 Task: Use the formula "COUPPCD" in spreadsheet "Project portfolio".
Action: Mouse moved to (514, 579)
Screenshot: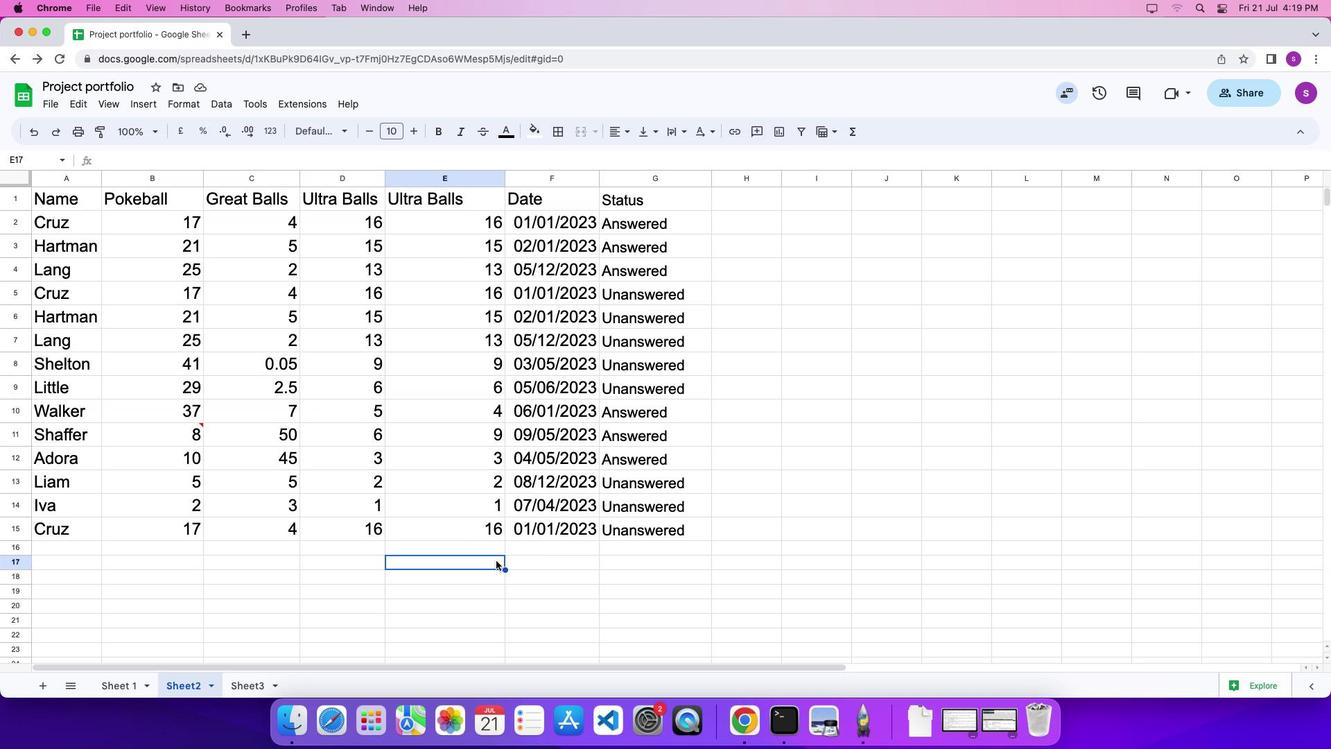 
Action: Mouse pressed left at (514, 579)
Screenshot: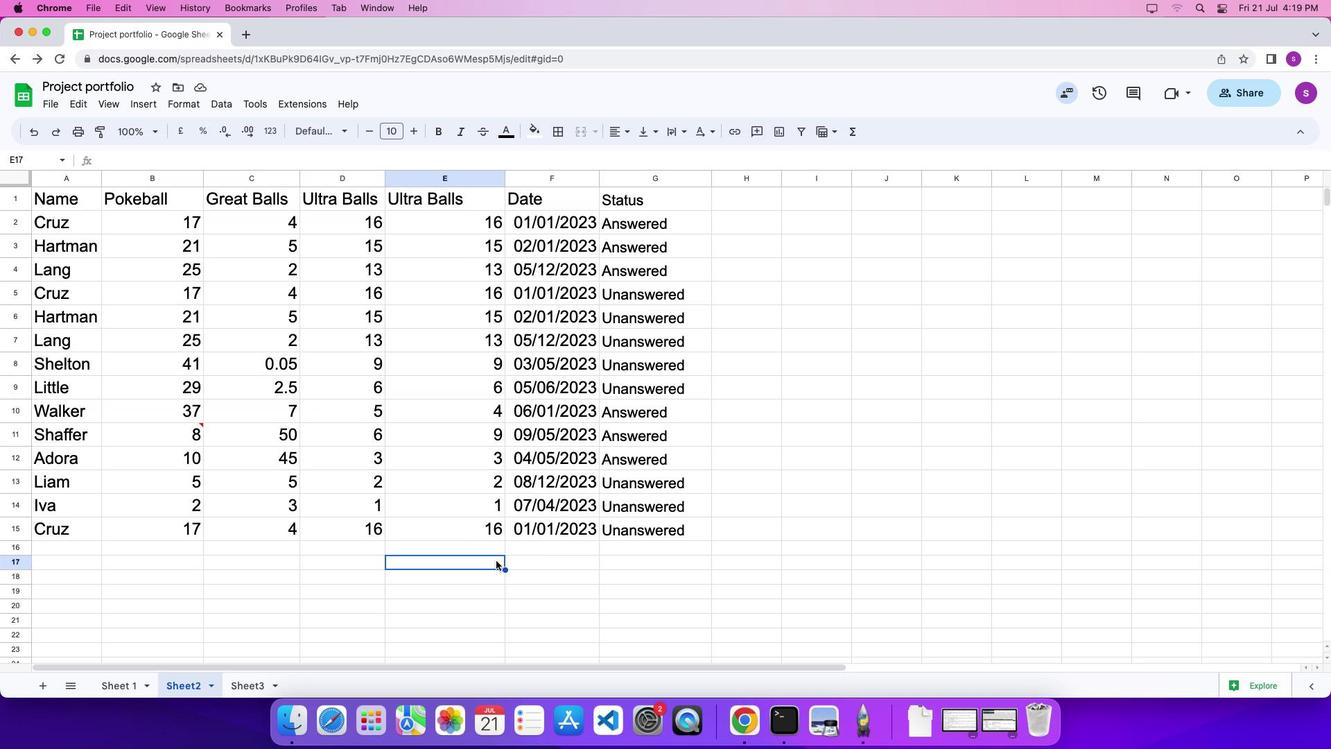 
Action: Mouse moved to (514, 579)
Screenshot: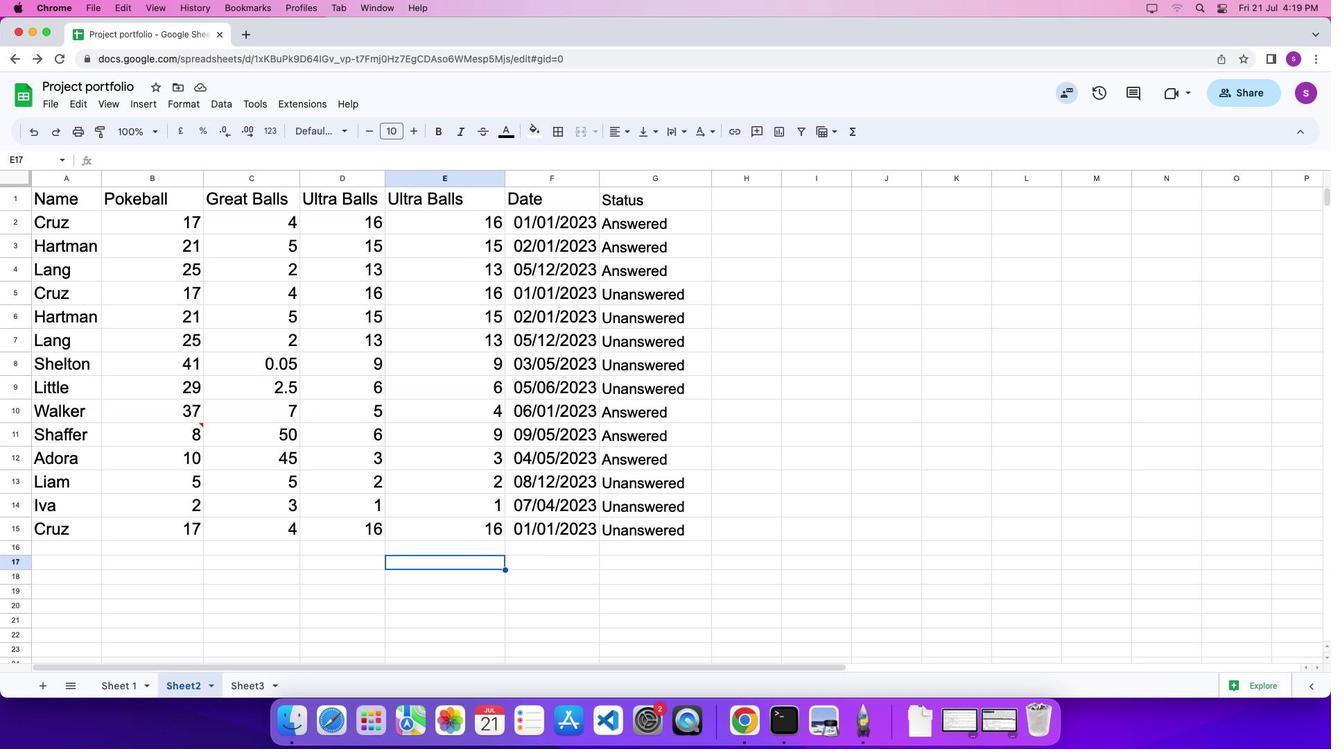 
Action: Key pressed '='
Screenshot: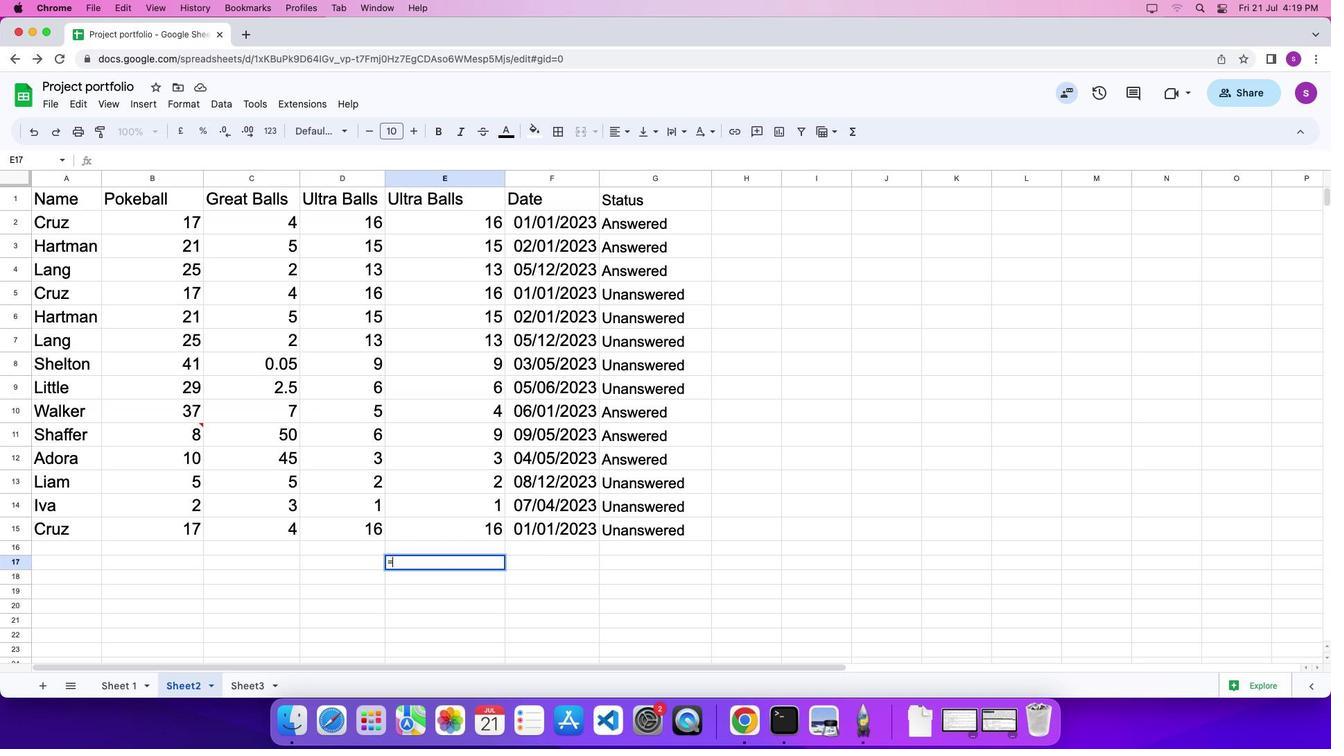 
Action: Mouse moved to (870, 152)
Screenshot: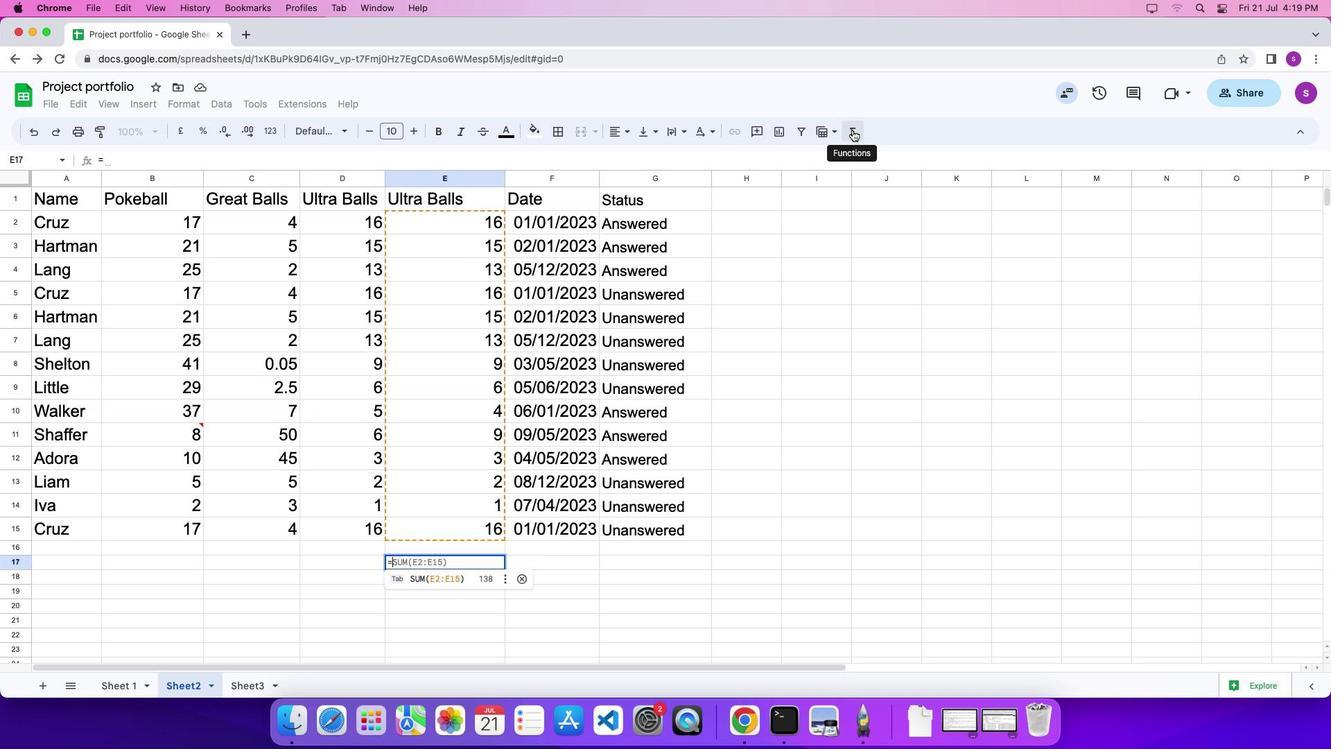 
Action: Mouse pressed left at (870, 152)
Screenshot: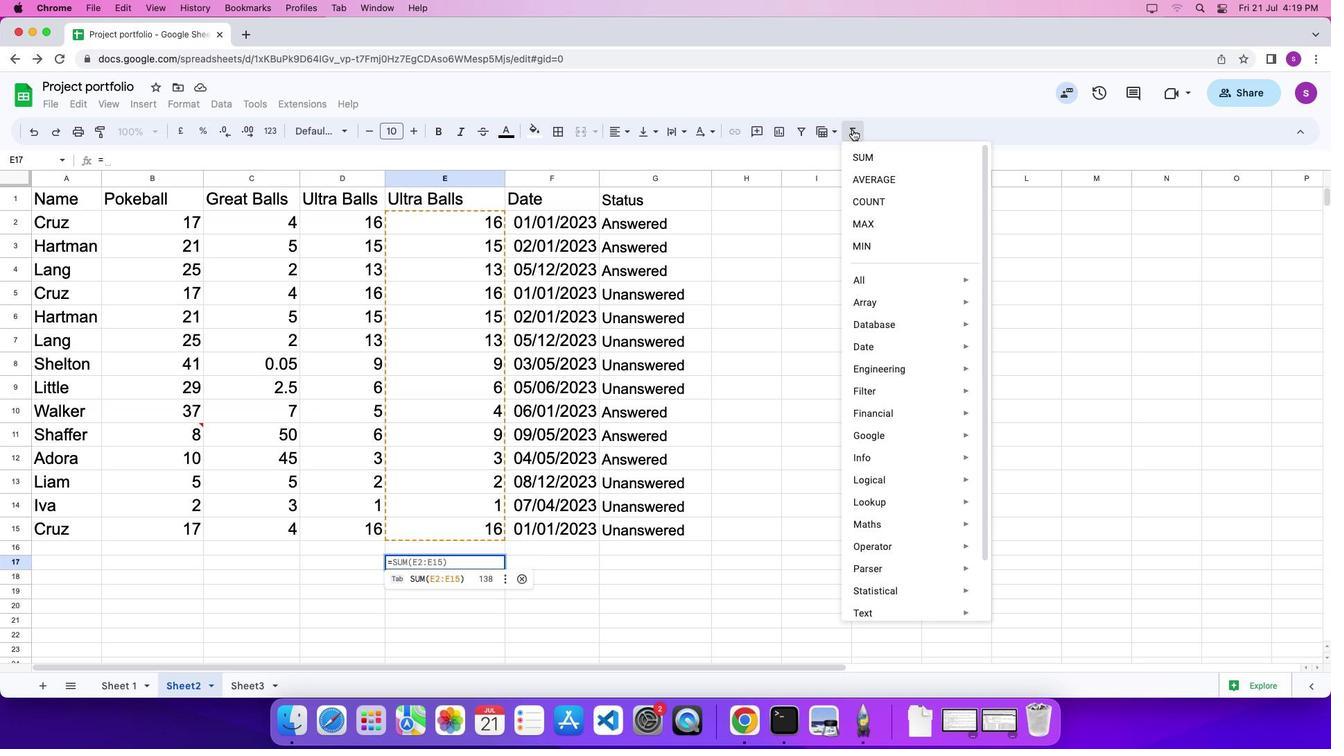 
Action: Mouse moved to (1060, 697)
Screenshot: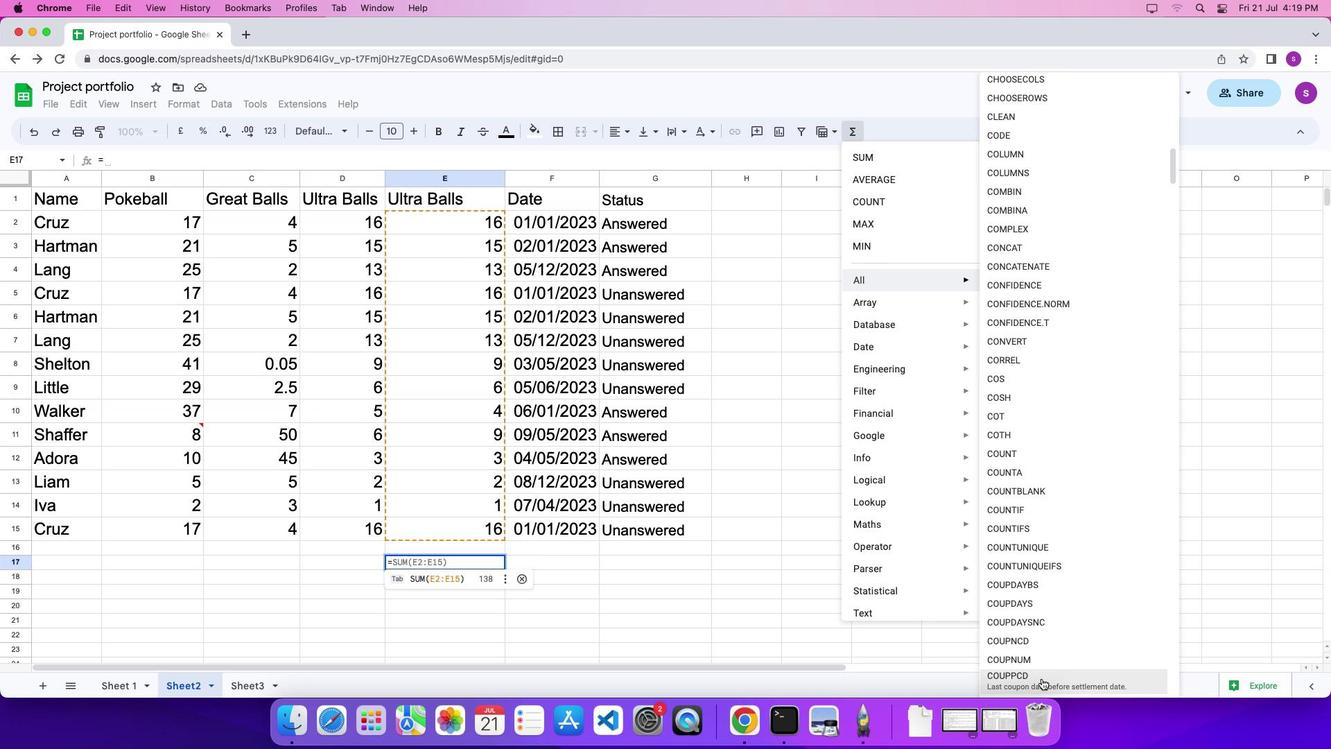 
Action: Mouse pressed left at (1060, 697)
Screenshot: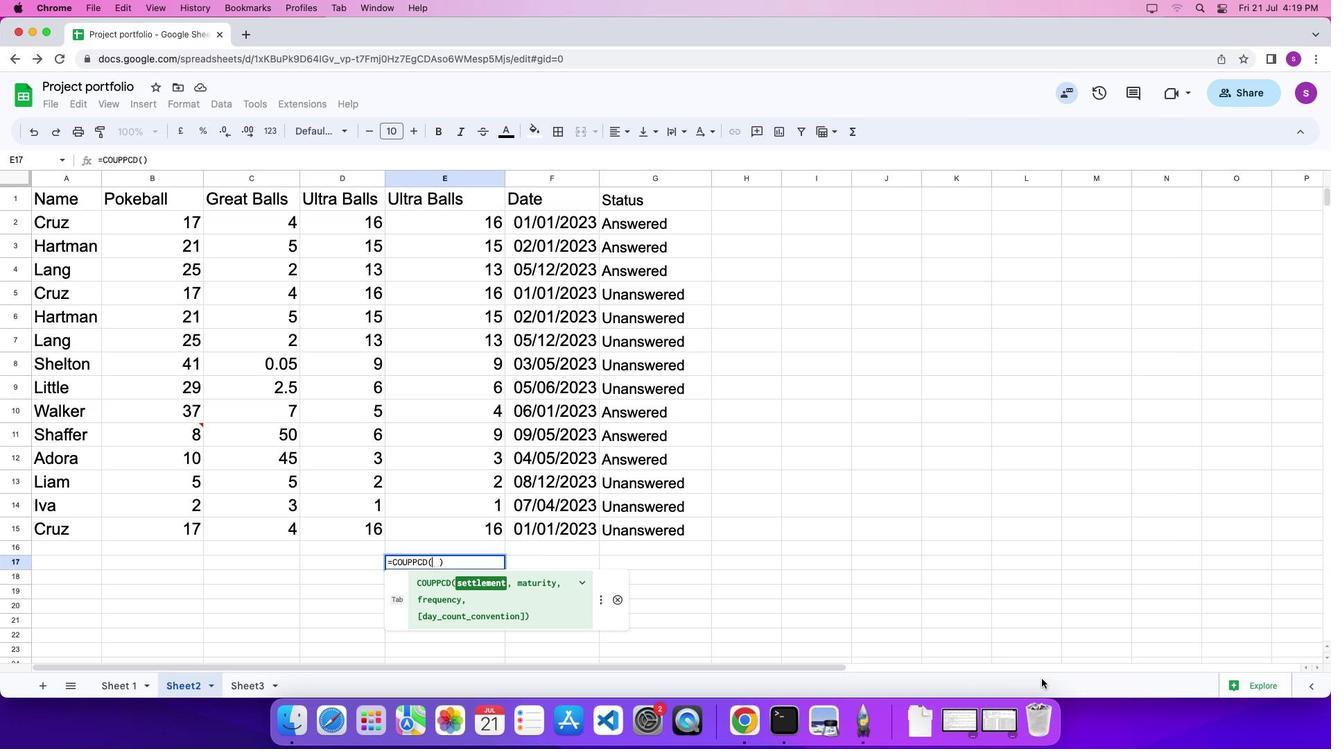 
Action: Mouse moved to (595, 239)
Screenshot: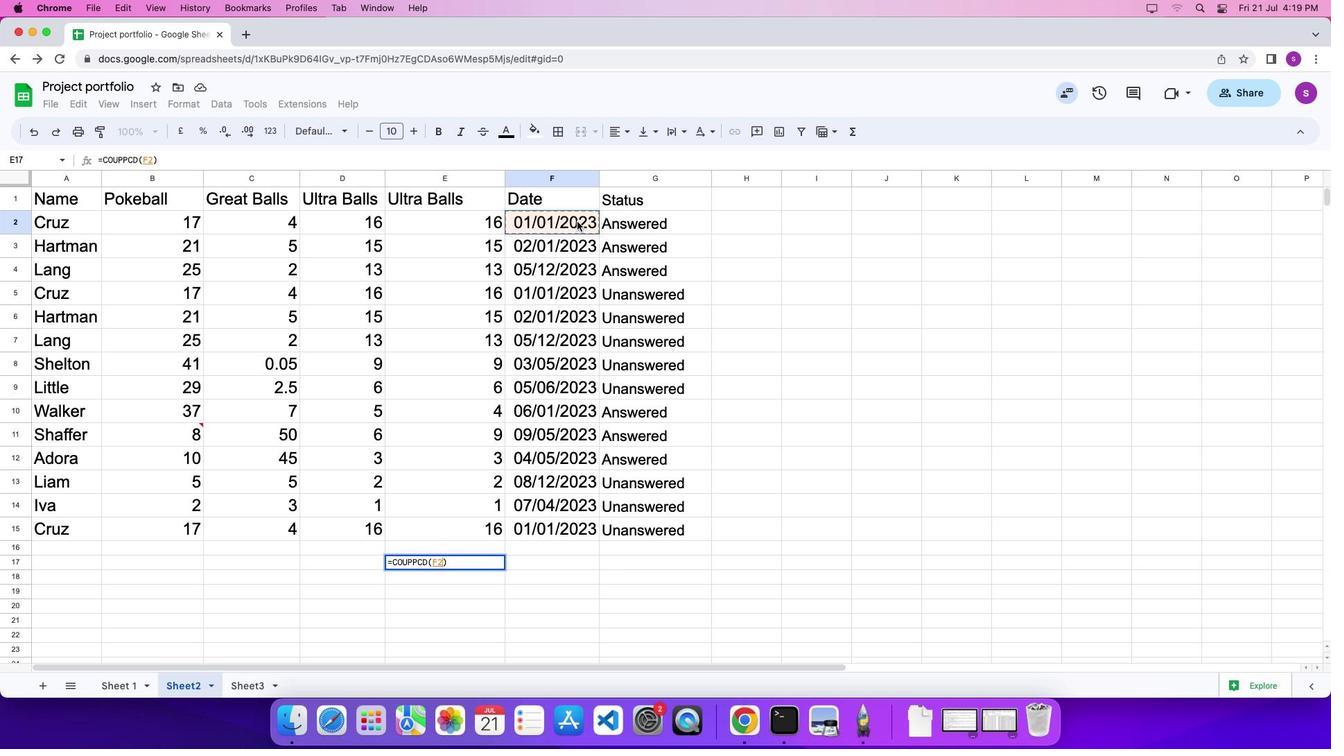 
Action: Mouse pressed left at (595, 239)
Screenshot: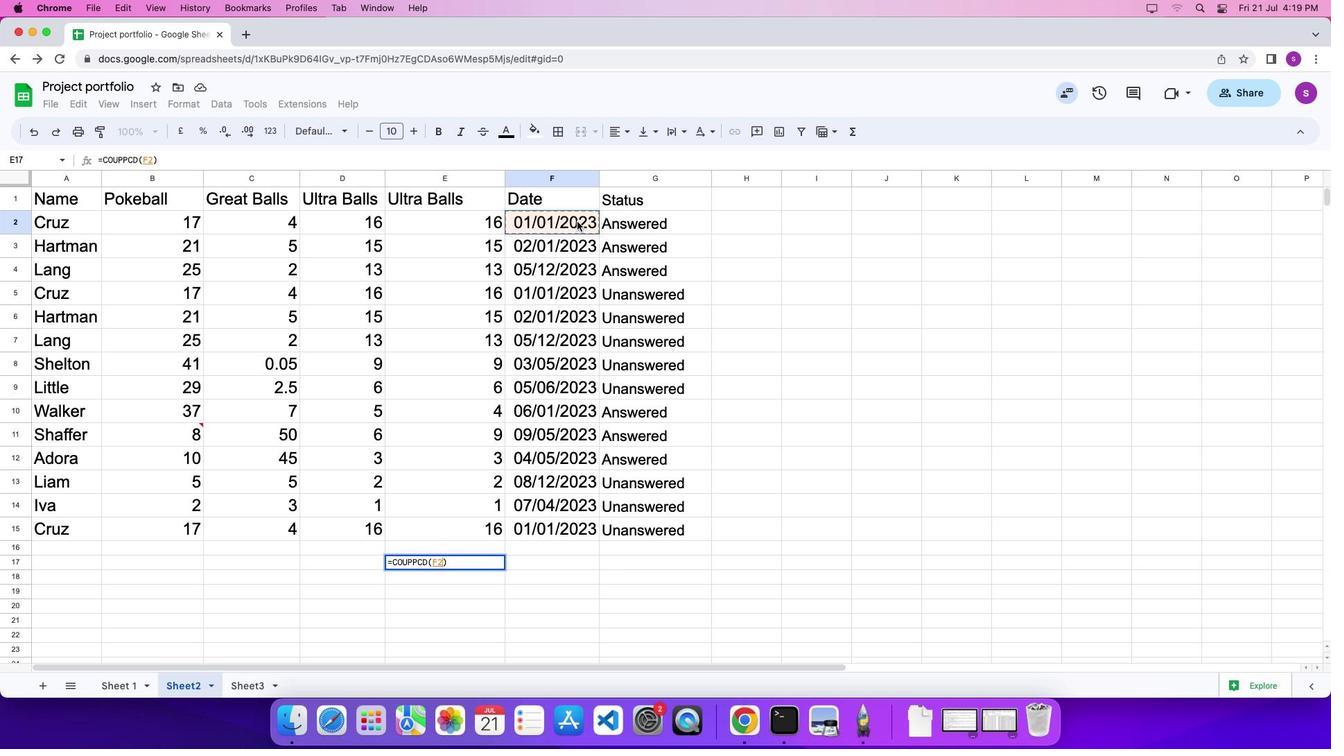 
Action: Key pressed ','
Screenshot: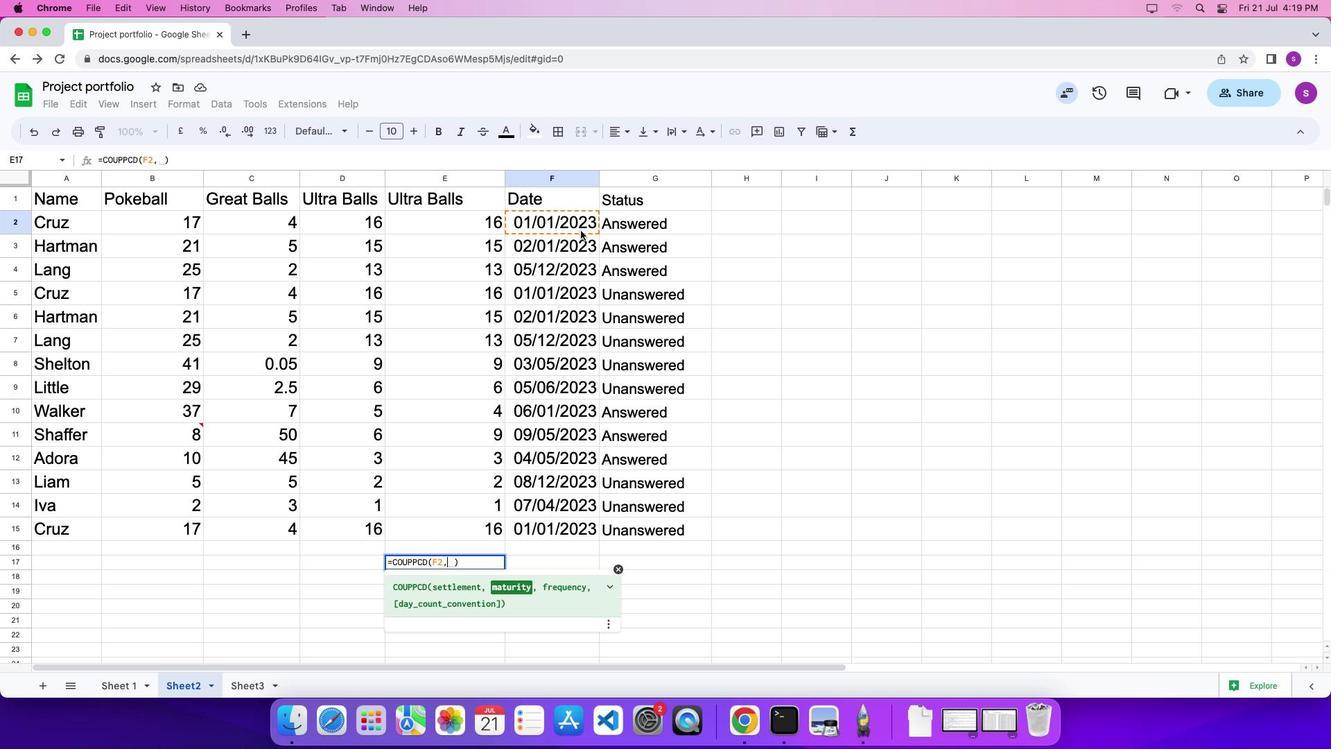 
Action: Mouse moved to (600, 262)
Screenshot: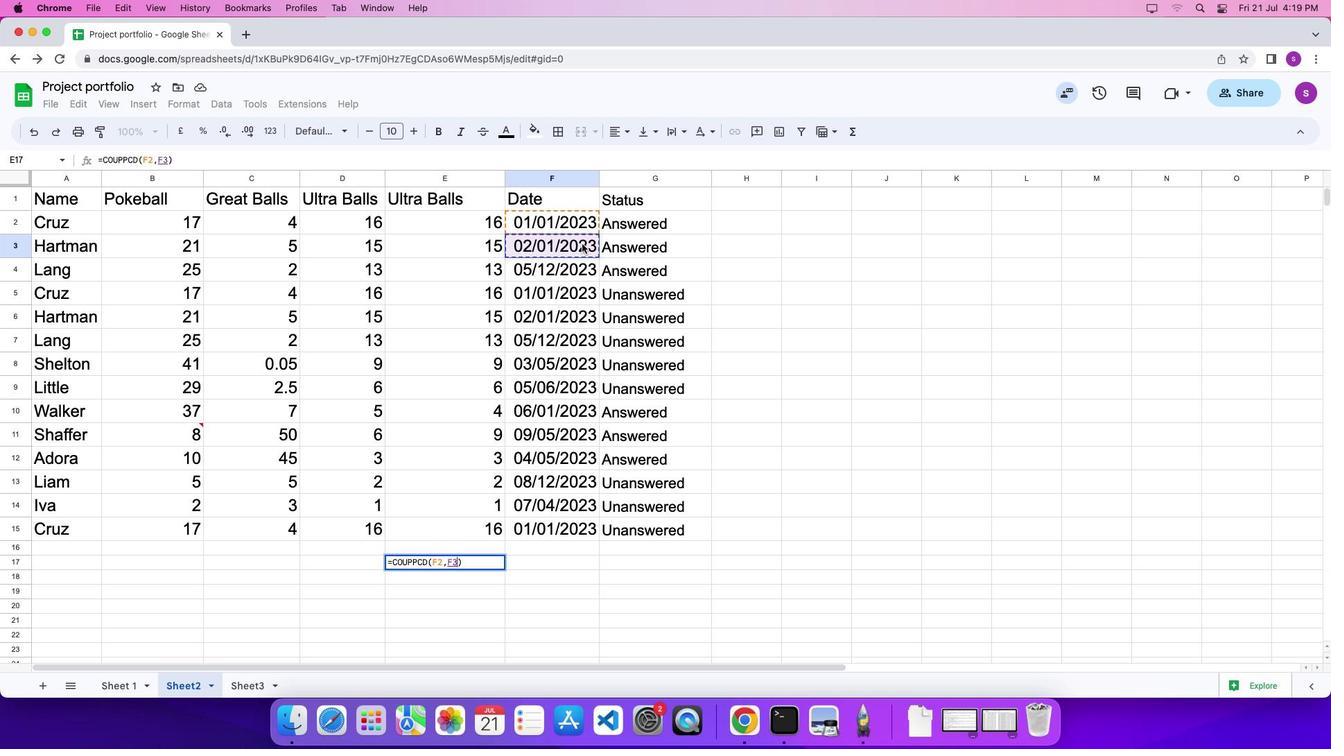 
Action: Mouse pressed left at (600, 262)
Screenshot: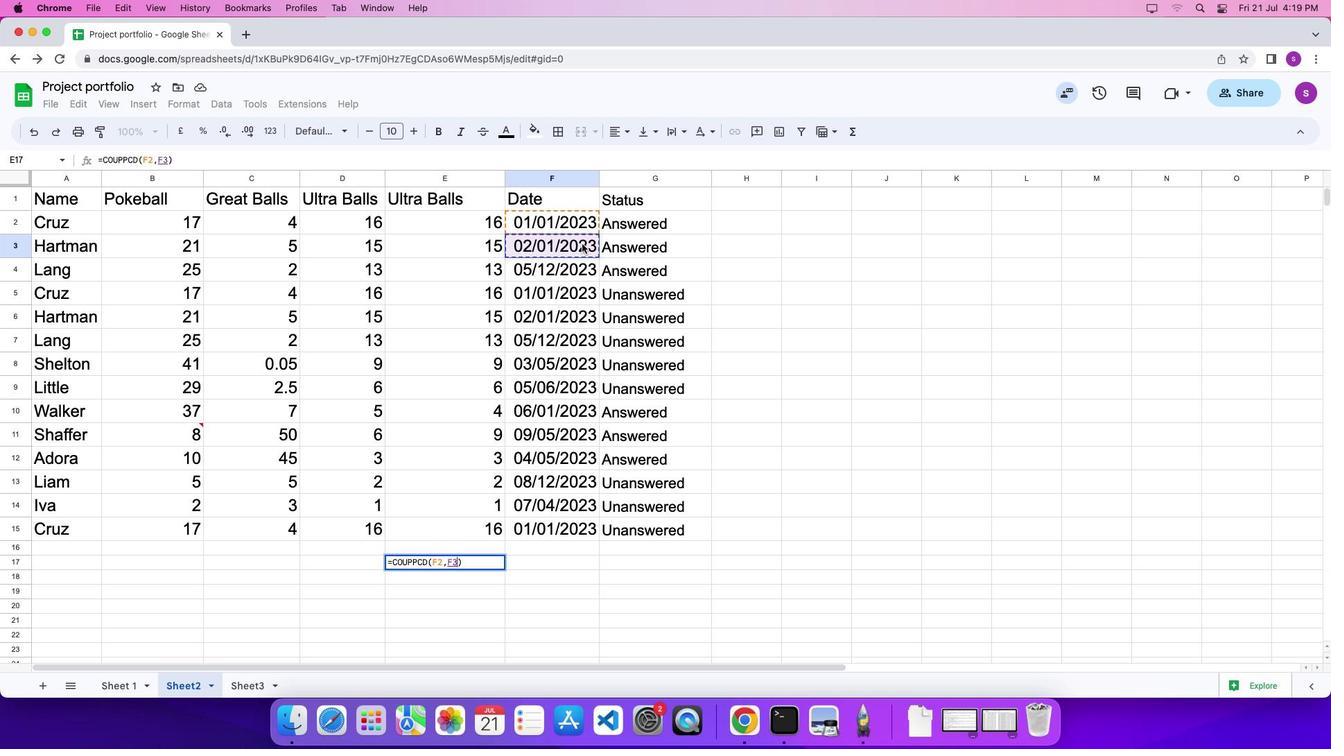
Action: Mouse moved to (600, 262)
Screenshot: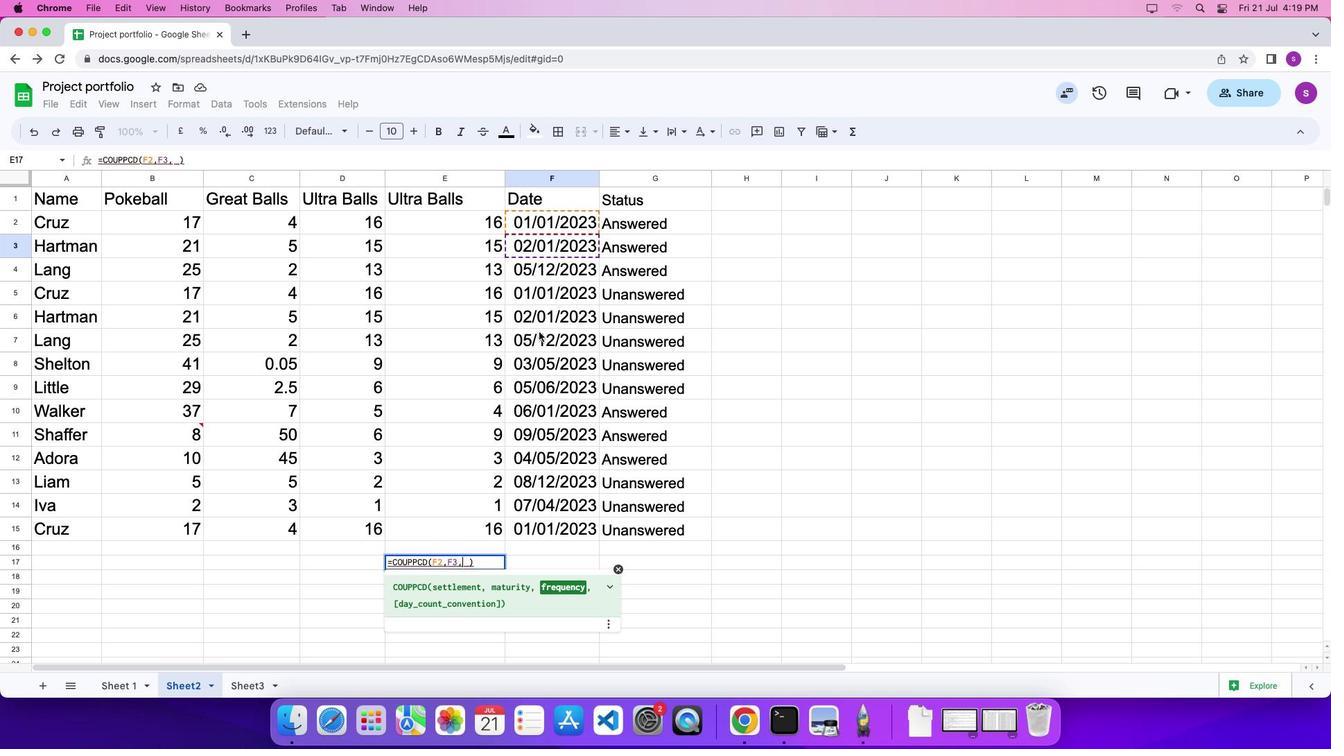 
Action: Key pressed ','
Screenshot: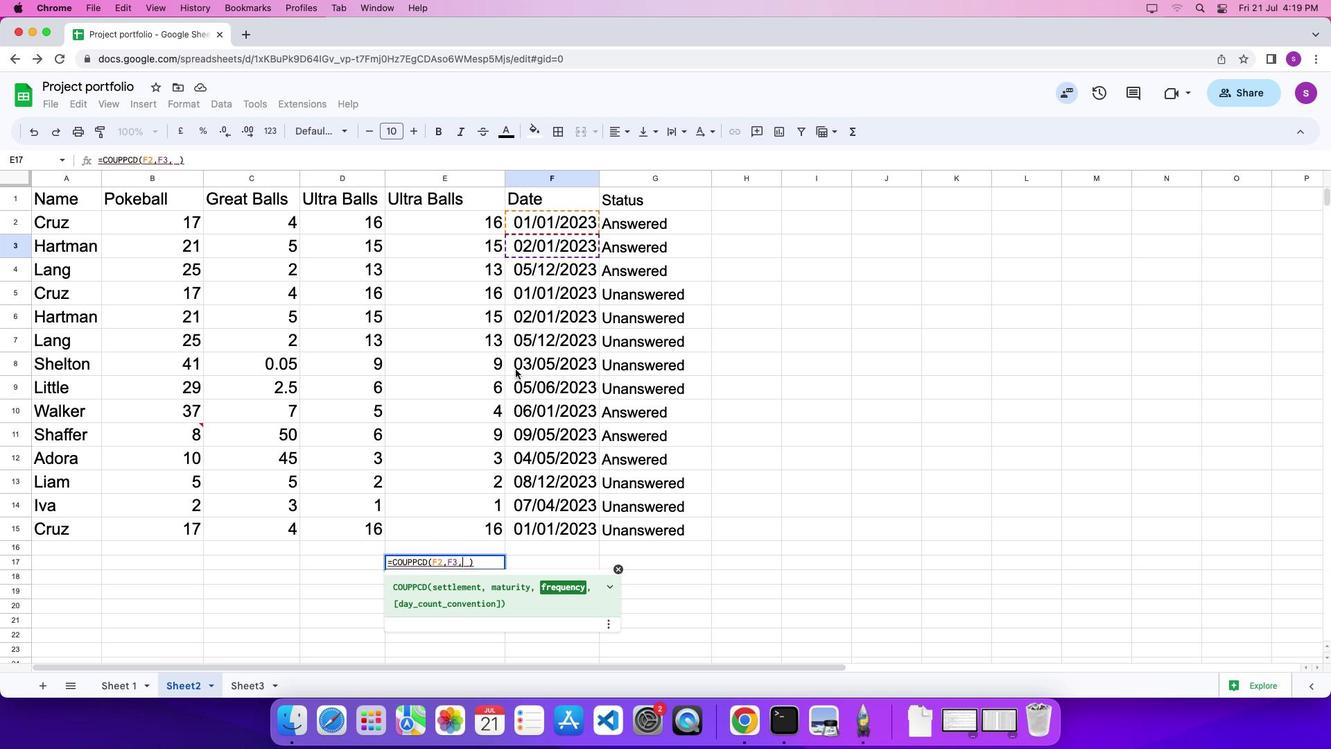 
Action: Mouse moved to (387, 501)
Screenshot: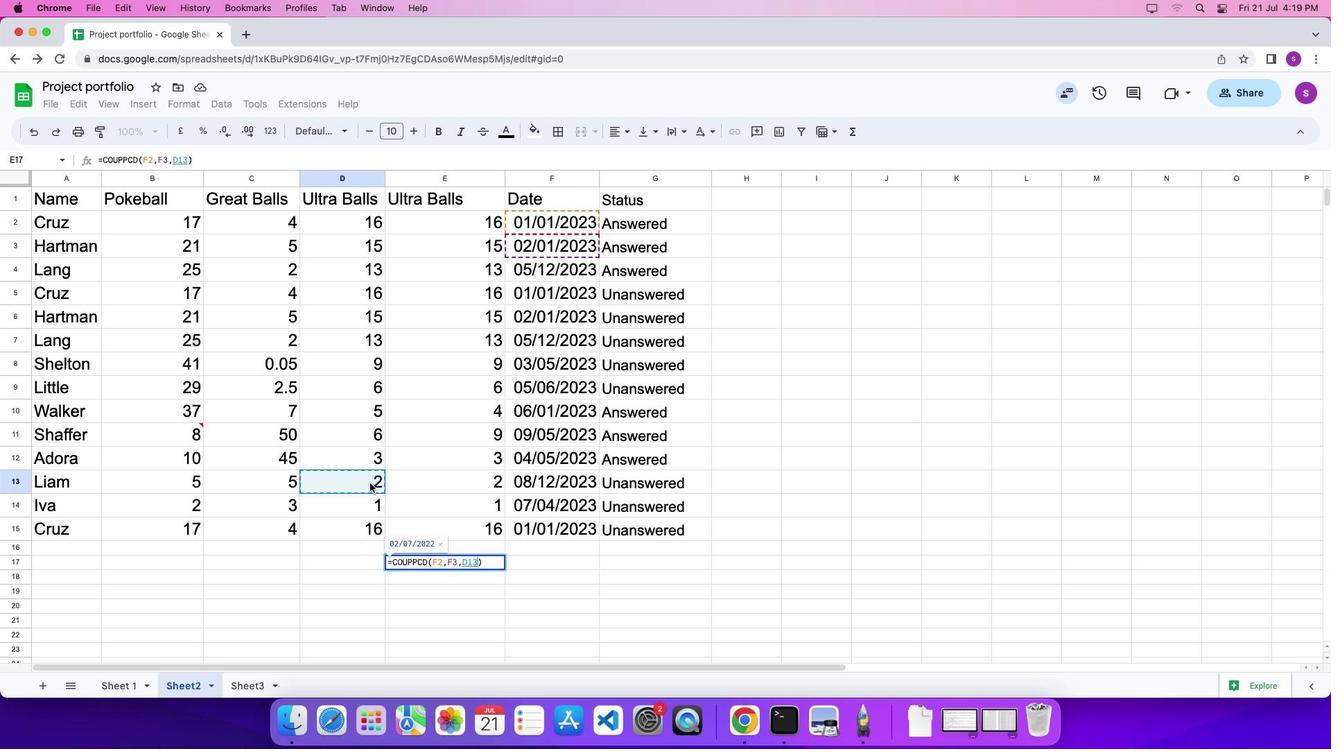
Action: Mouse pressed left at (387, 501)
Screenshot: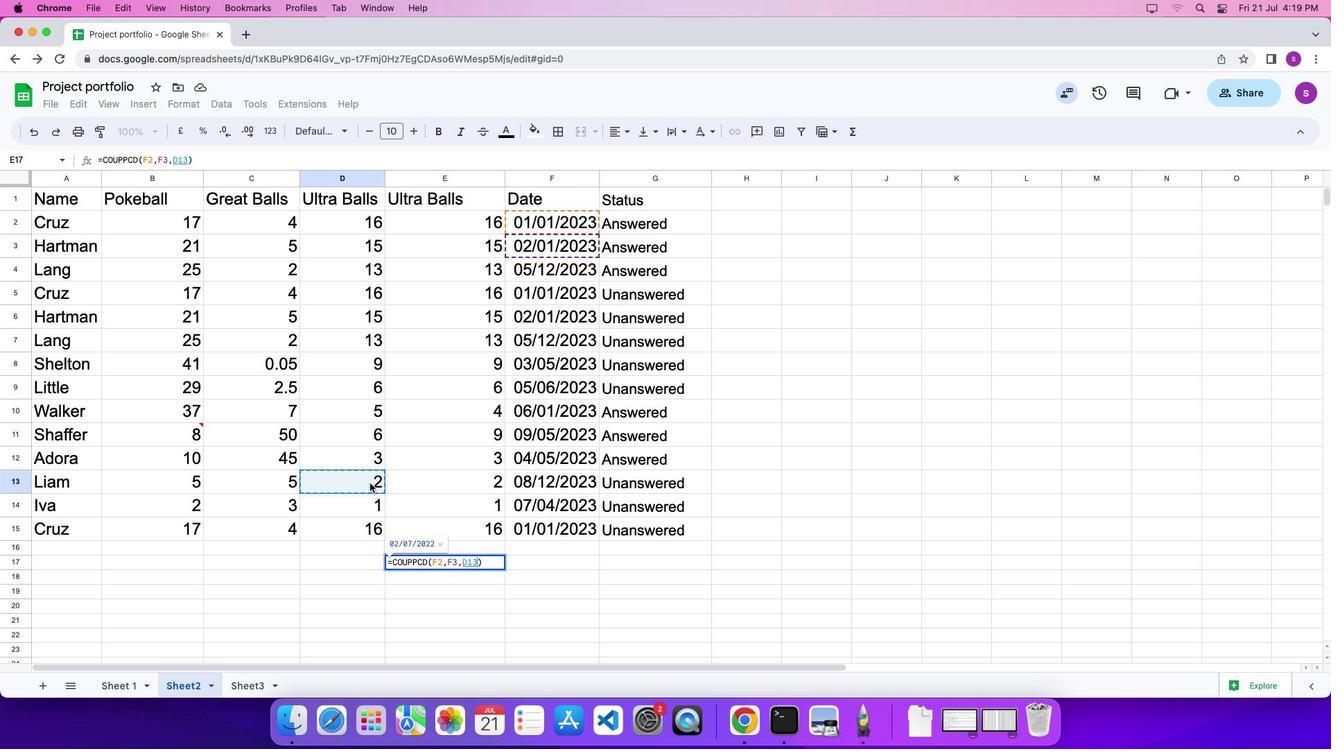 
Action: Mouse moved to (388, 501)
Screenshot: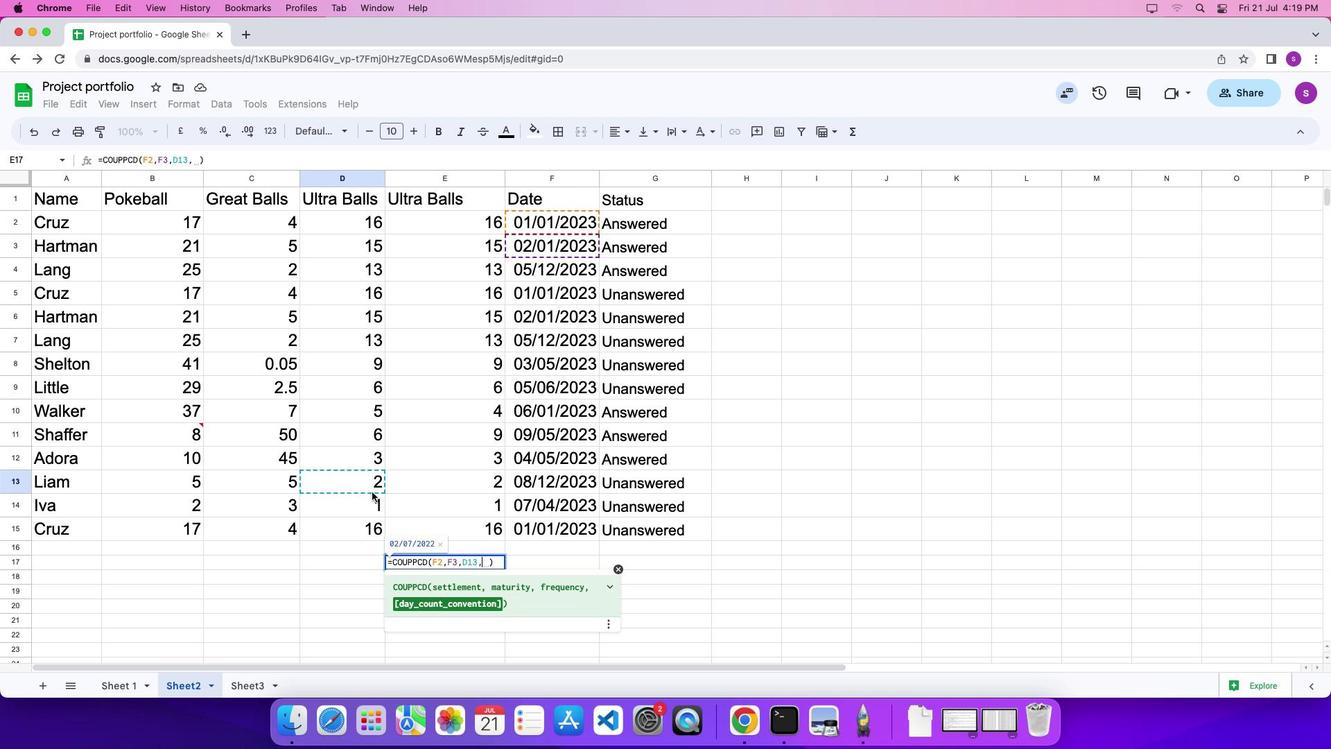 
Action: Key pressed ','
Screenshot: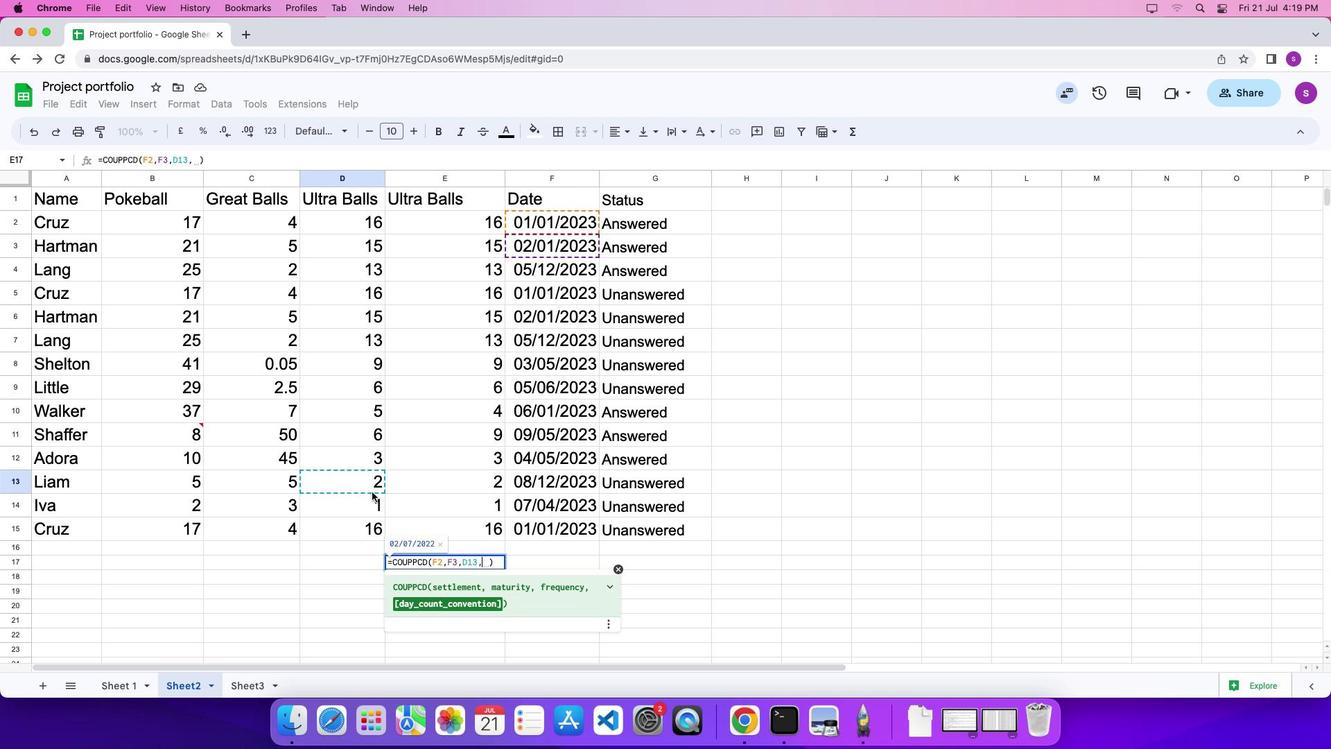 
Action: Mouse moved to (389, 516)
Screenshot: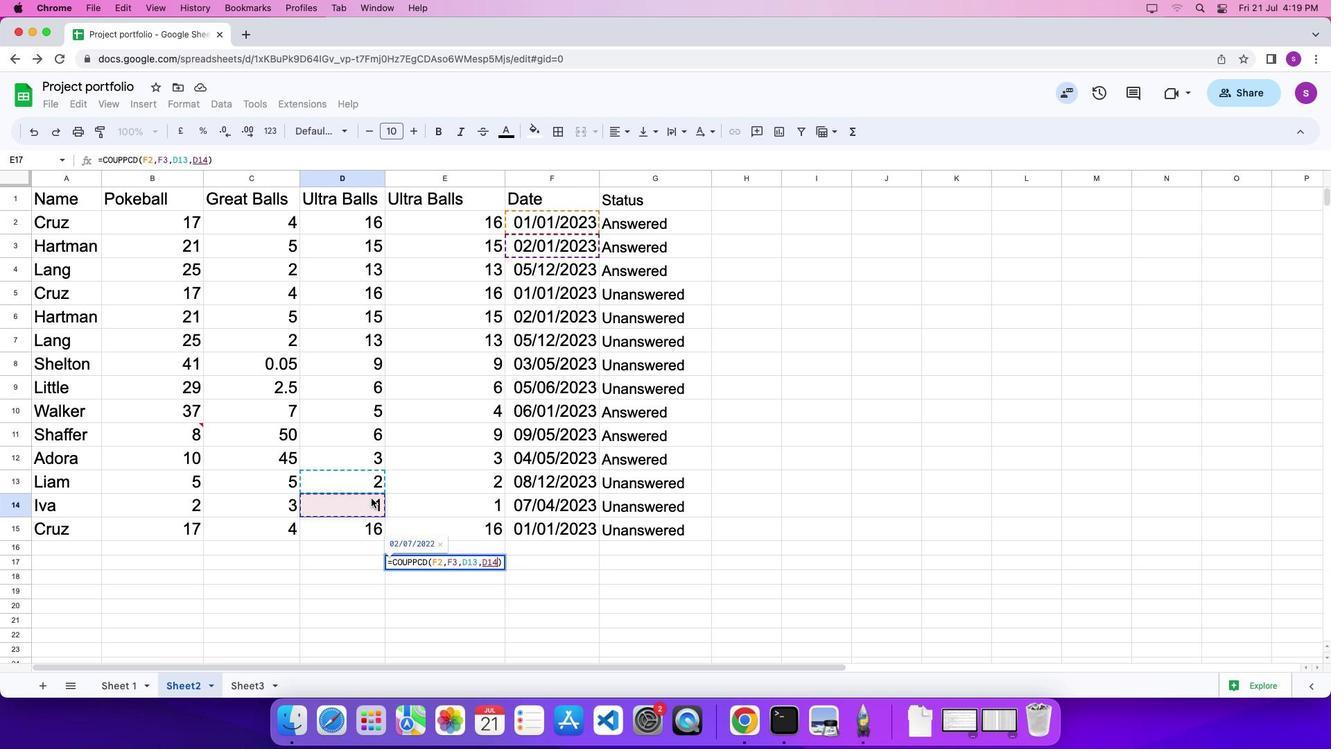 
Action: Mouse pressed left at (389, 516)
Screenshot: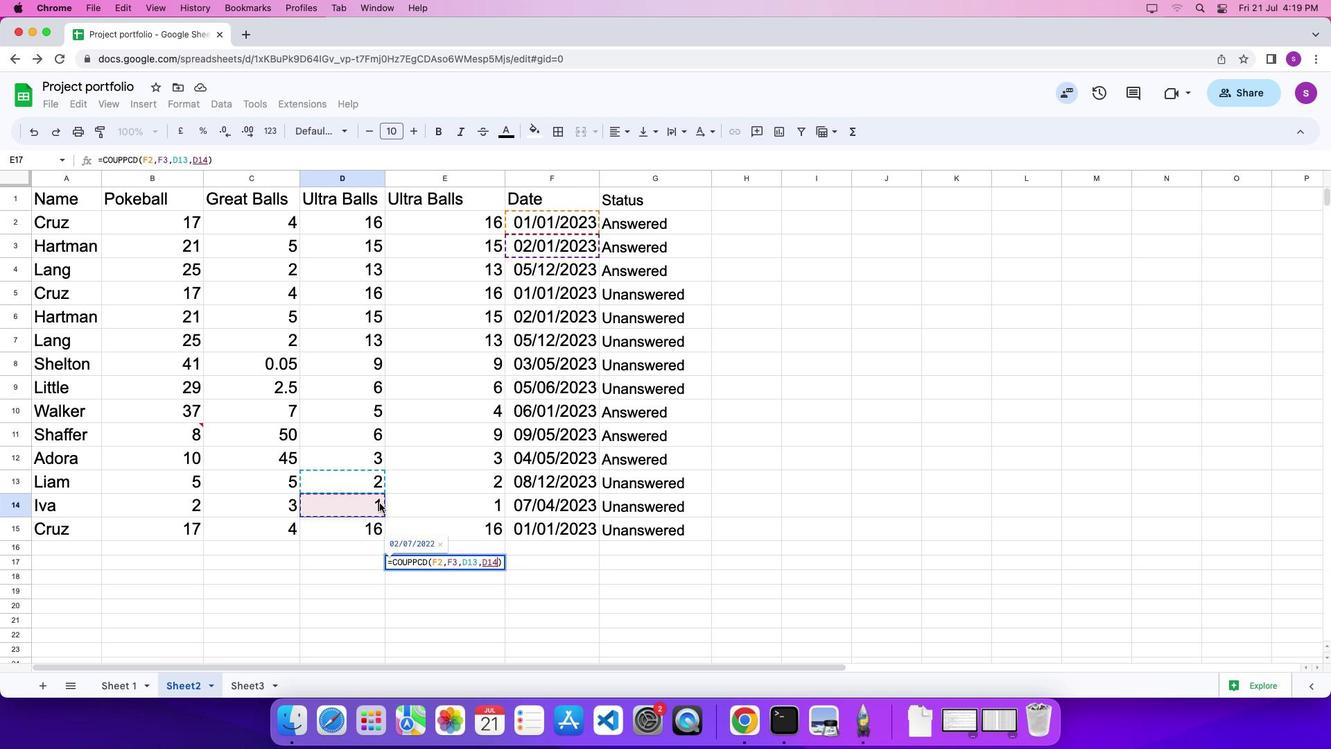
Action: Mouse moved to (484, 562)
Screenshot: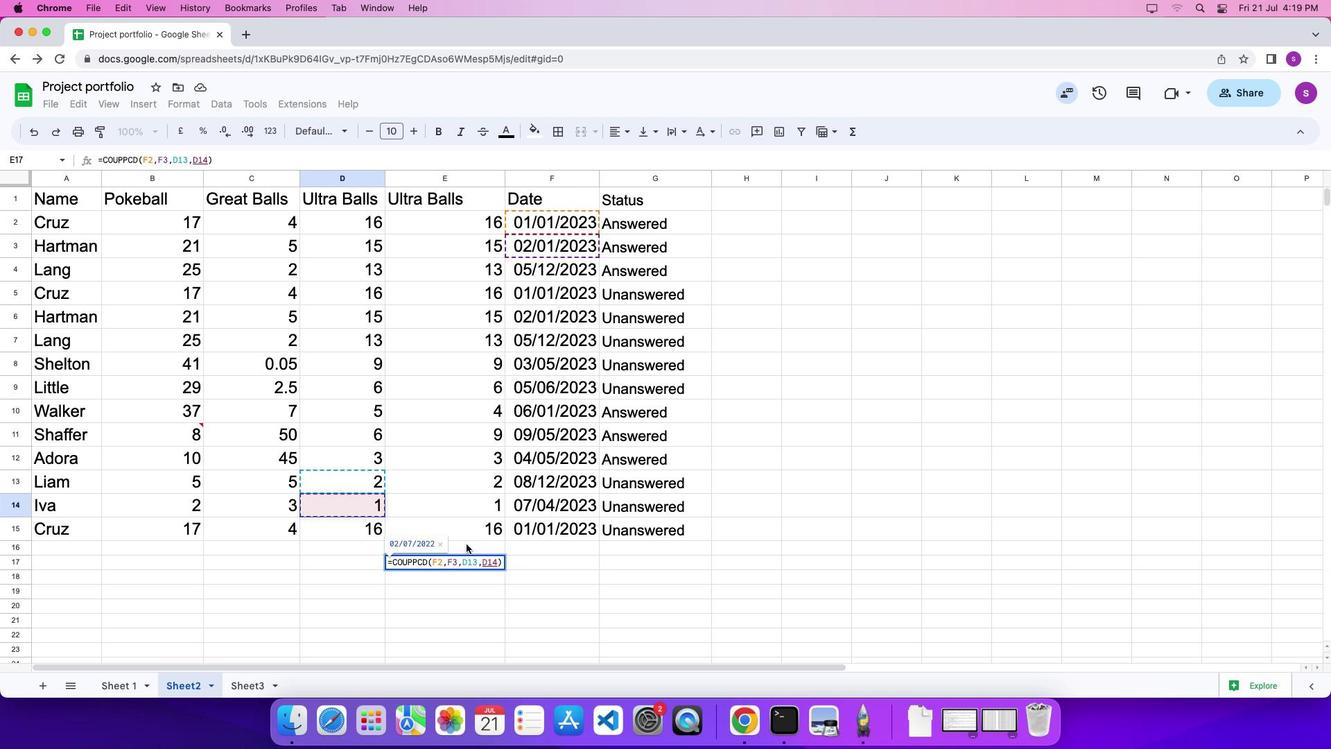 
Action: Key pressed Key.enter
Screenshot: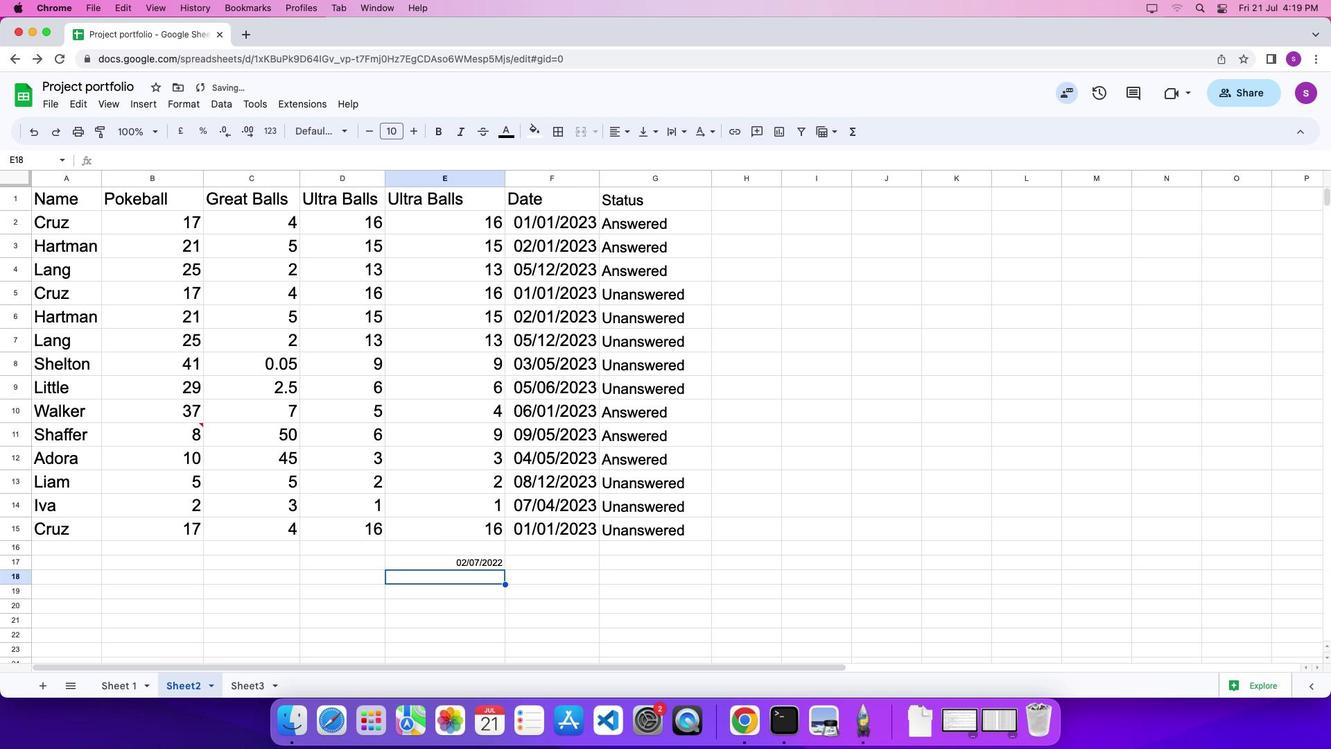 
Action: Mouse moved to (484, 561)
Screenshot: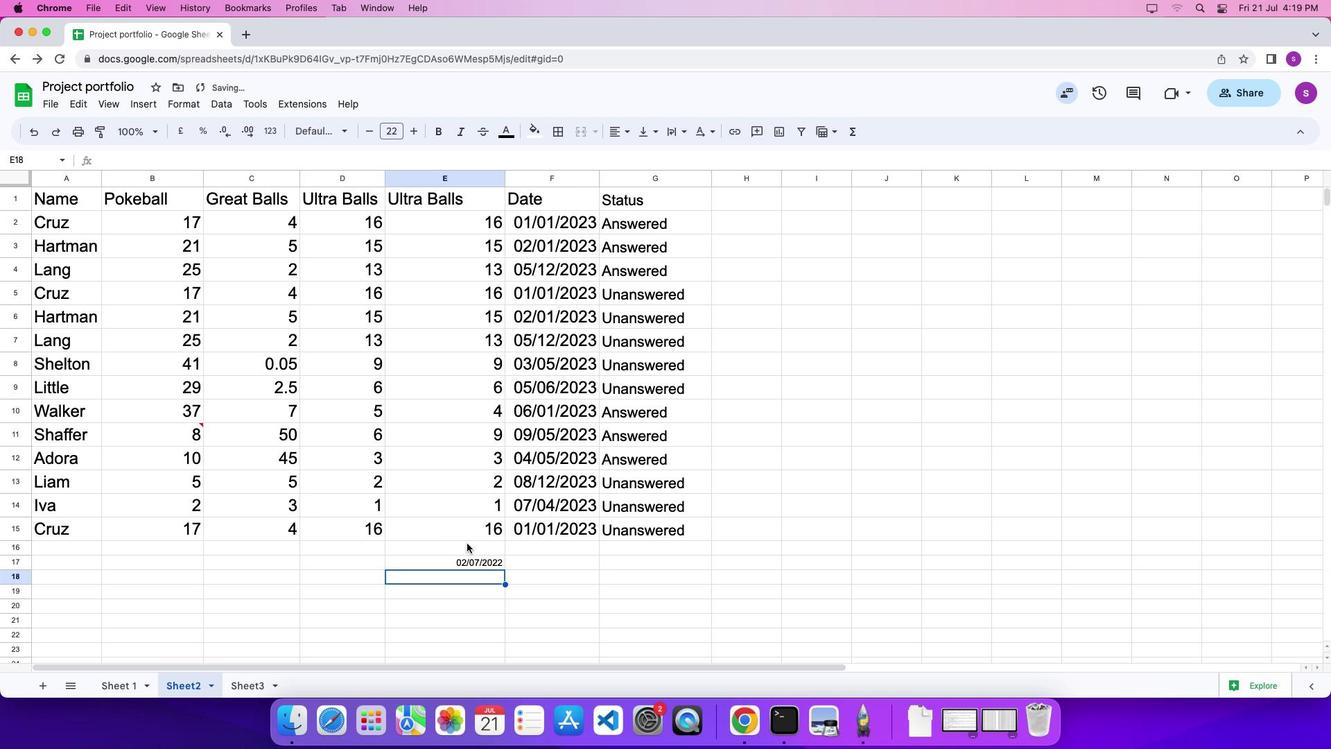 
